 Task: Look for products in the category "Alcoholic Kombucha" from Flying Embers only.
Action: Mouse moved to (780, 283)
Screenshot: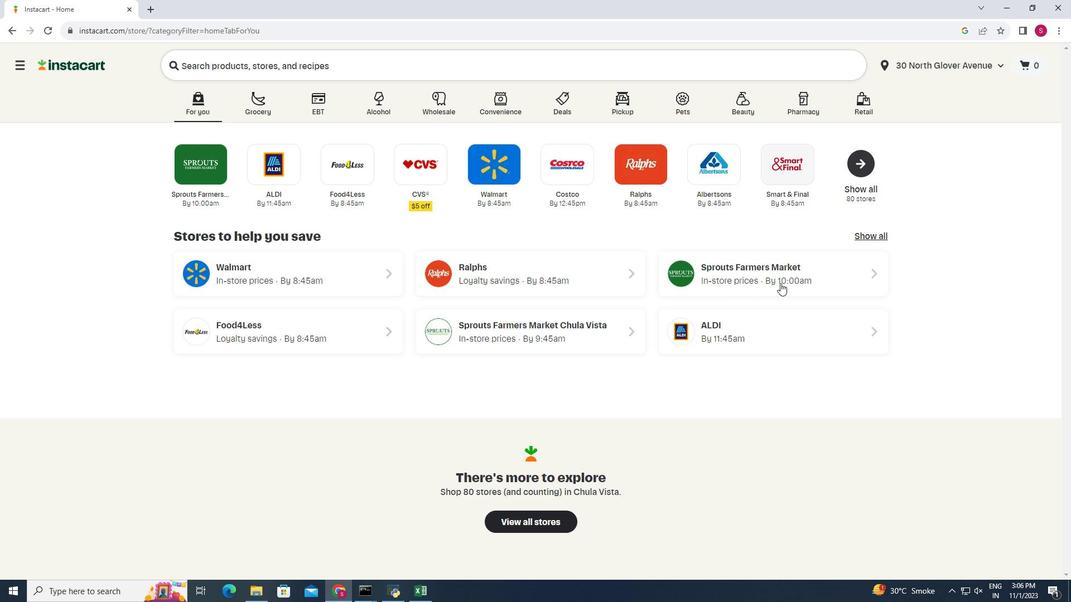 
Action: Mouse pressed left at (780, 283)
Screenshot: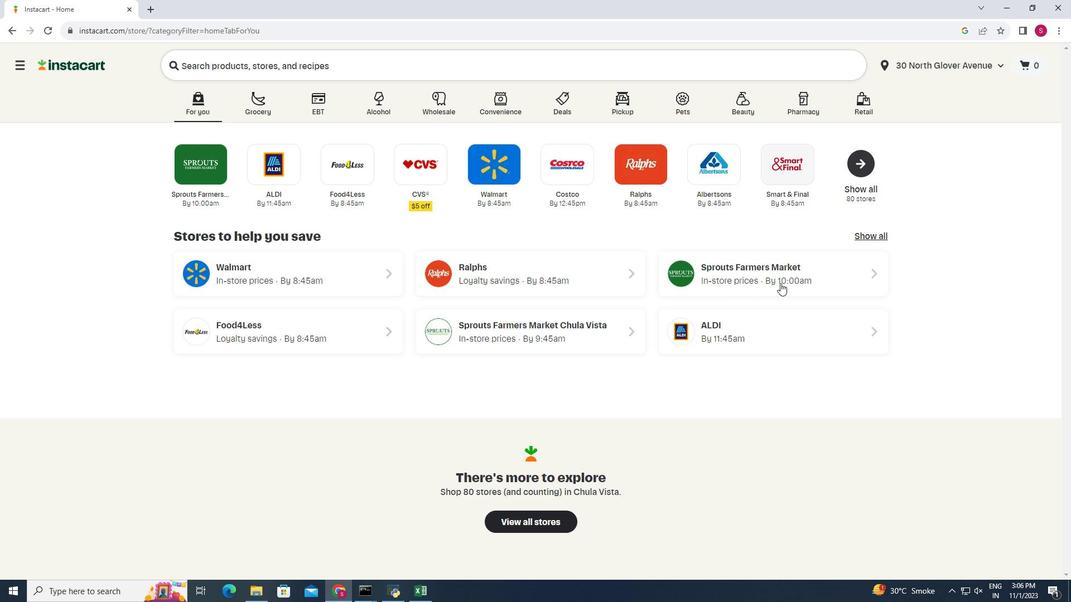 
Action: Mouse moved to (42, 553)
Screenshot: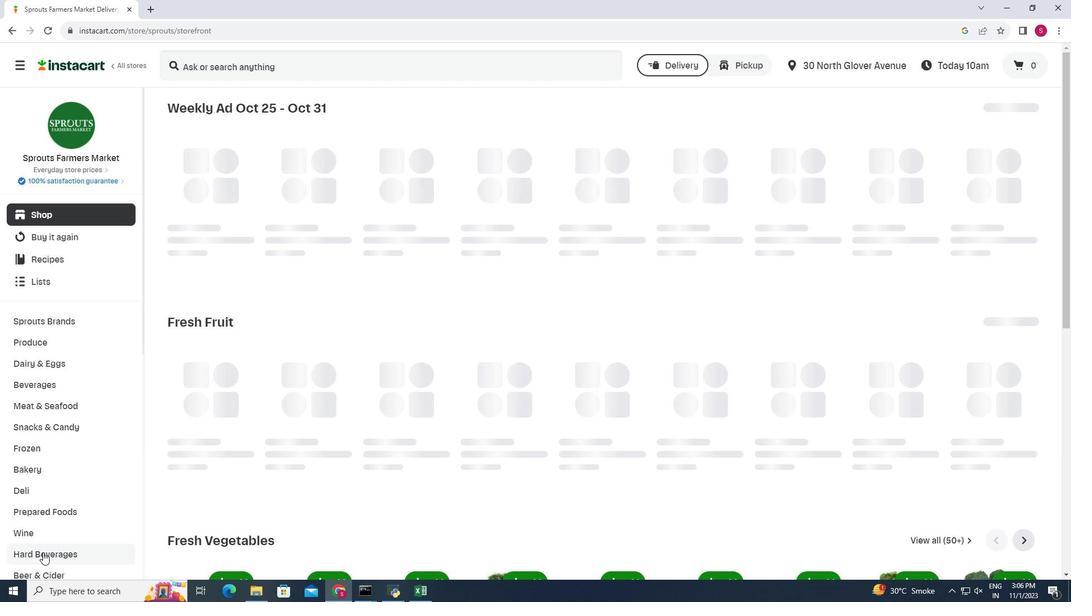 
Action: Mouse pressed left at (42, 553)
Screenshot: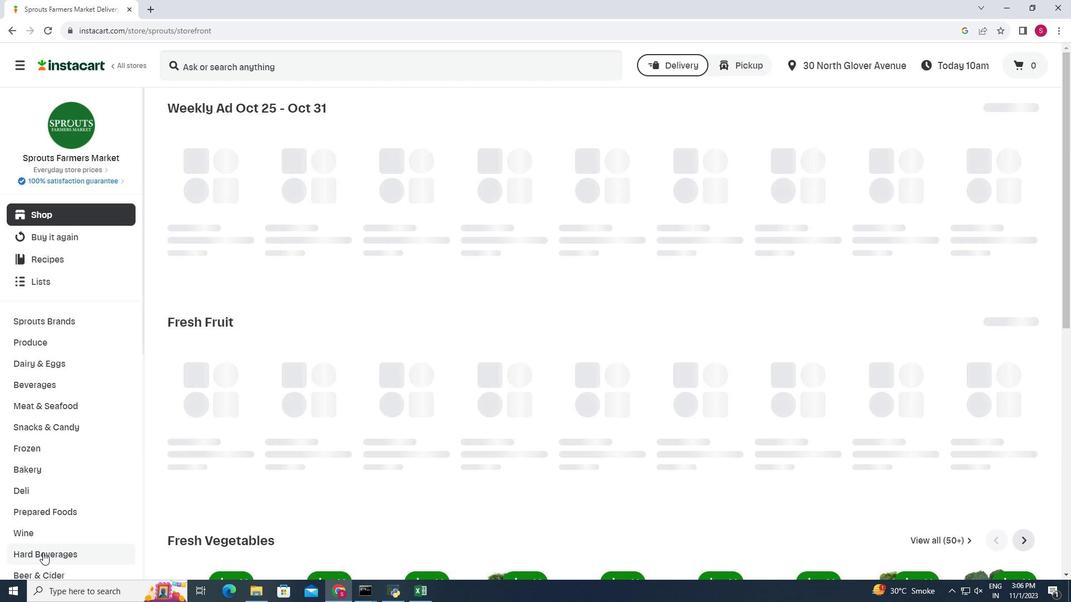 
Action: Mouse moved to (399, 136)
Screenshot: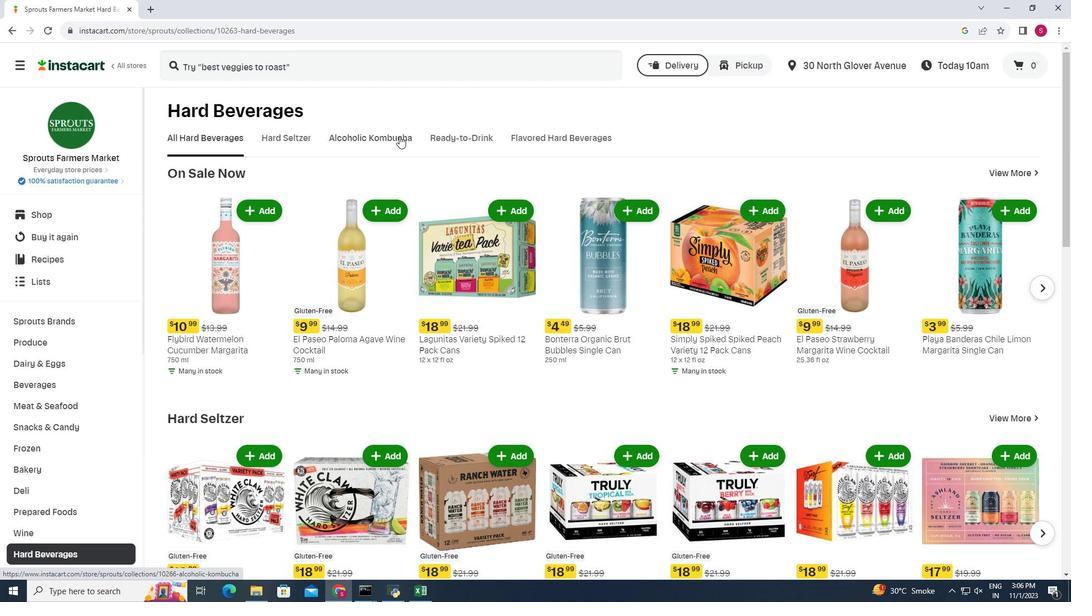 
Action: Mouse pressed left at (399, 136)
Screenshot: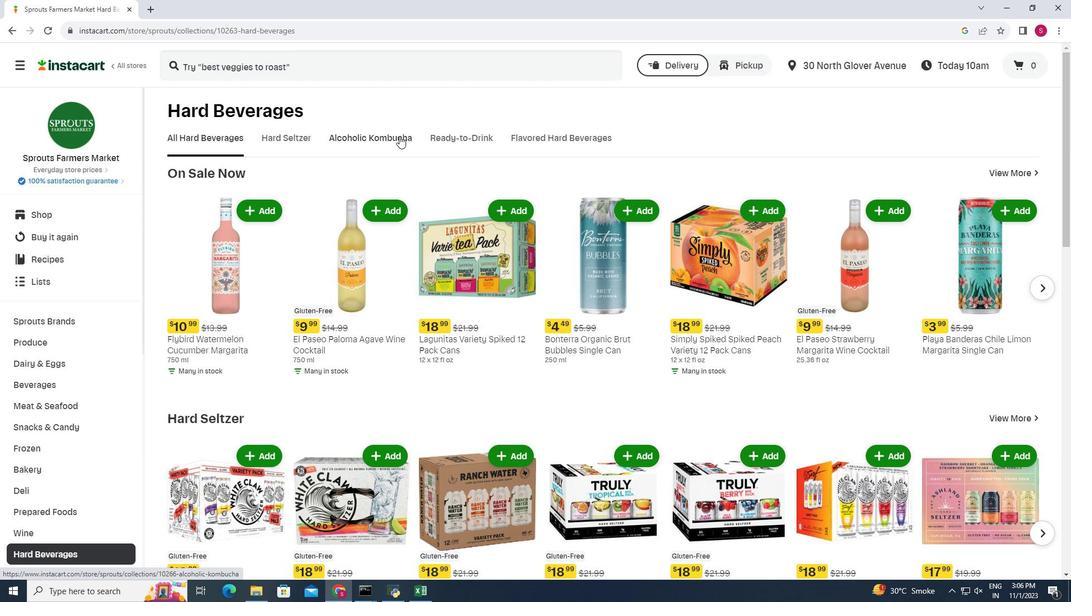 
Action: Mouse moved to (447, 178)
Screenshot: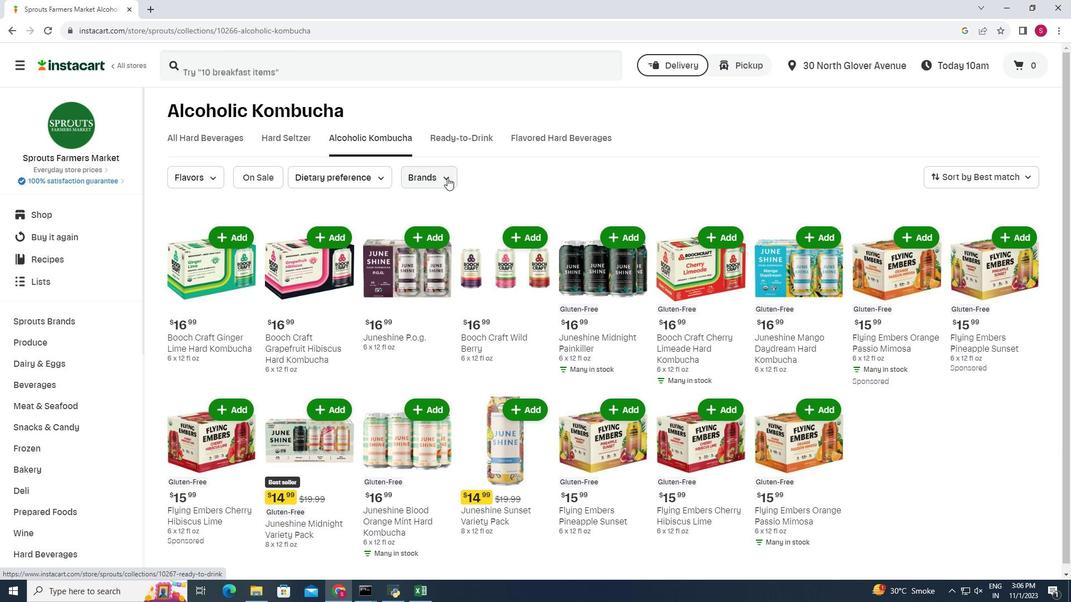 
Action: Mouse pressed left at (447, 178)
Screenshot: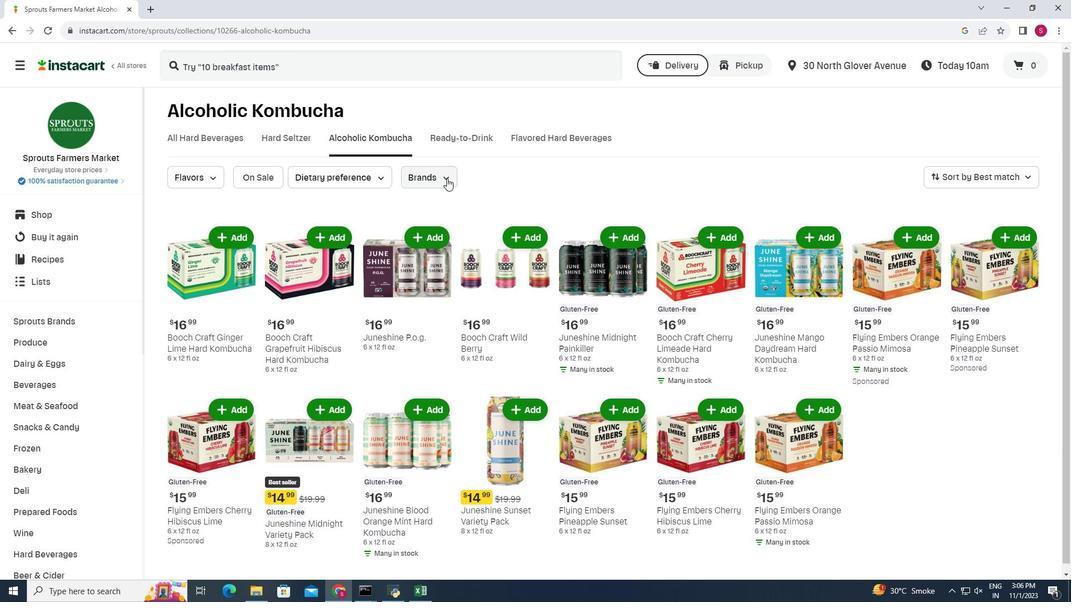 
Action: Mouse moved to (427, 262)
Screenshot: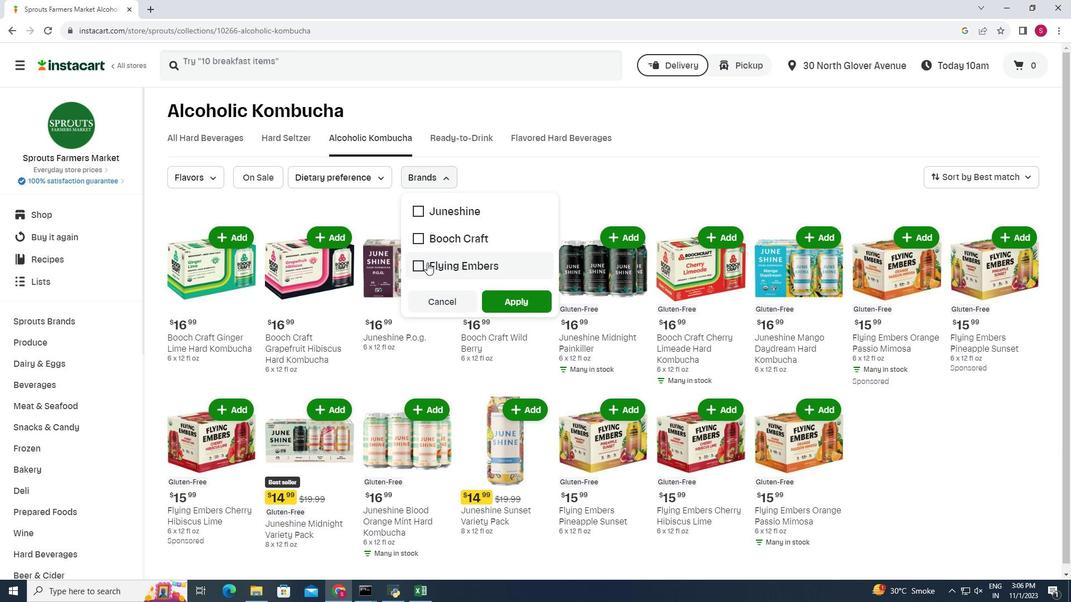 
Action: Mouse pressed left at (427, 262)
Screenshot: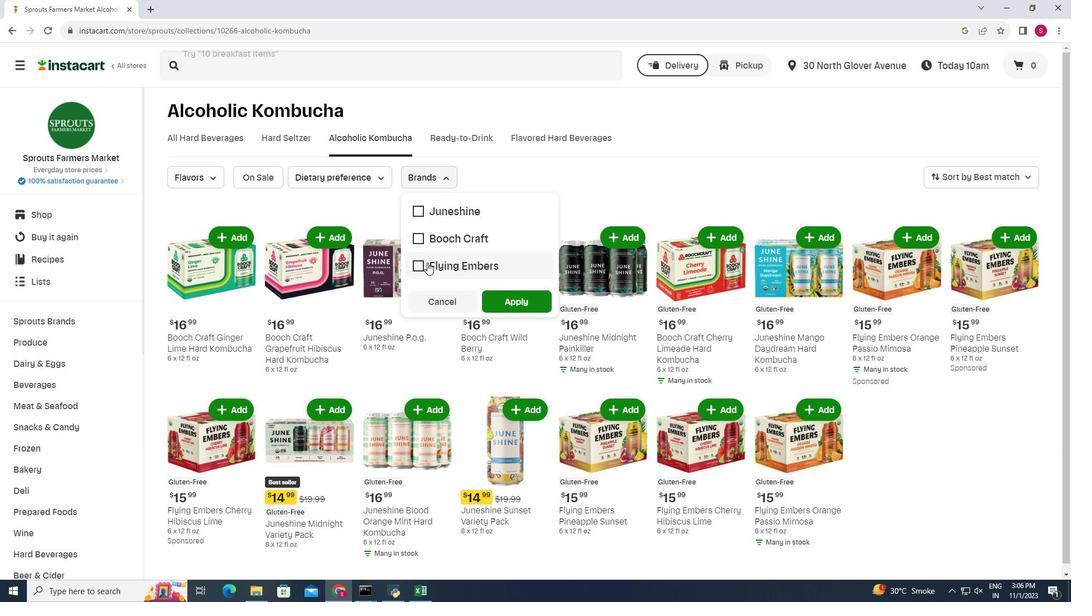 
Action: Mouse moved to (502, 301)
Screenshot: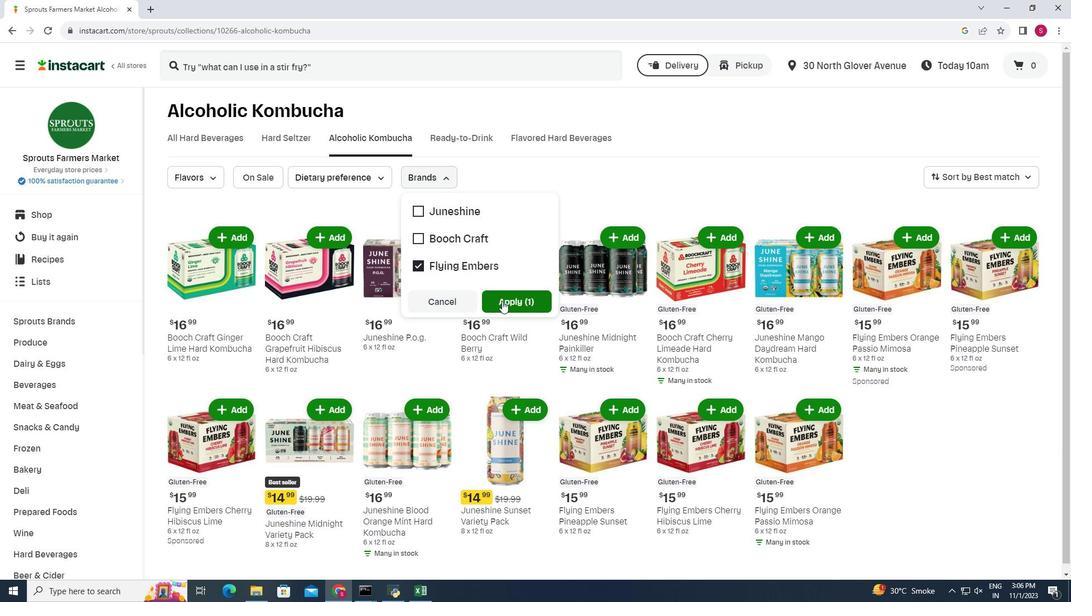 
Action: Mouse pressed left at (502, 301)
Screenshot: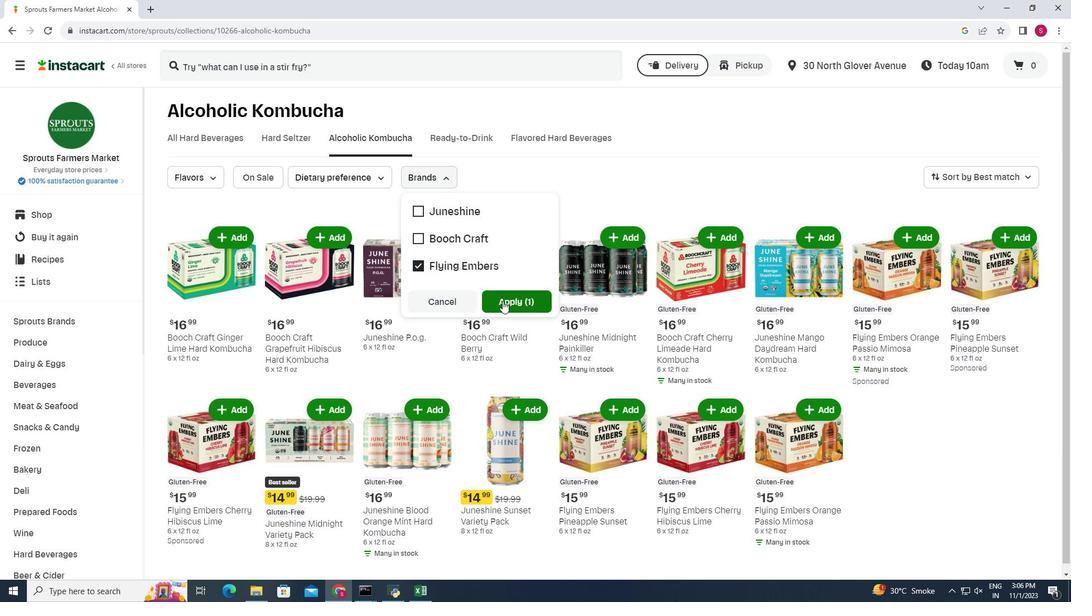 
Action: Mouse moved to (548, 293)
Screenshot: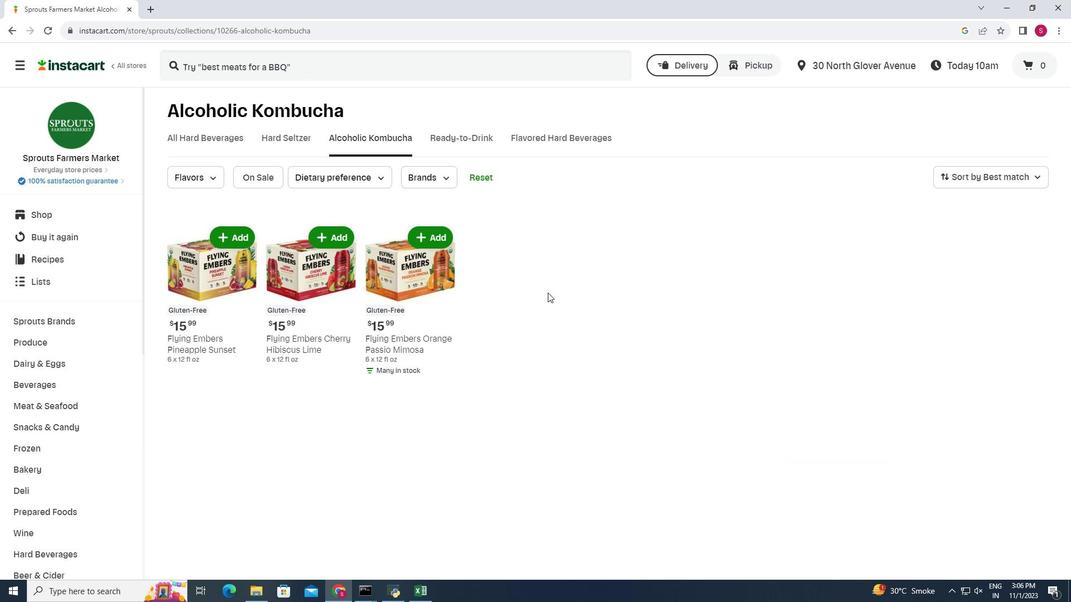 
